 Task: Assign in the project TowerLine the issue 'Implement a feature for users to customize the appâ€™s appearance' to the sprint 'Gravity Assist'.
Action: Mouse moved to (1066, 481)
Screenshot: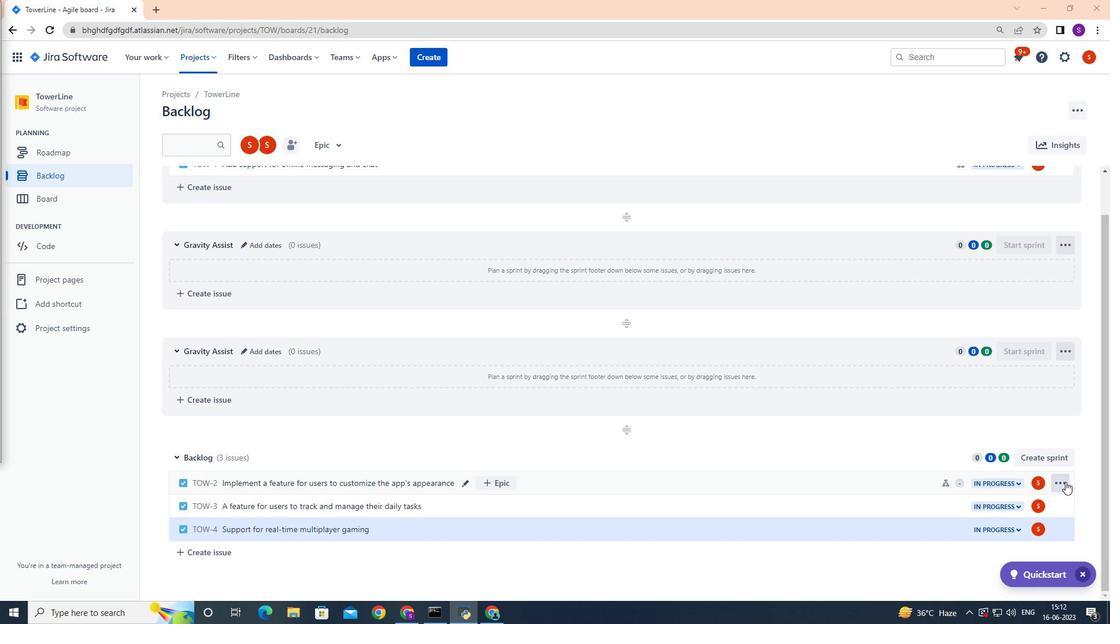 
Action: Mouse pressed left at (1066, 481)
Screenshot: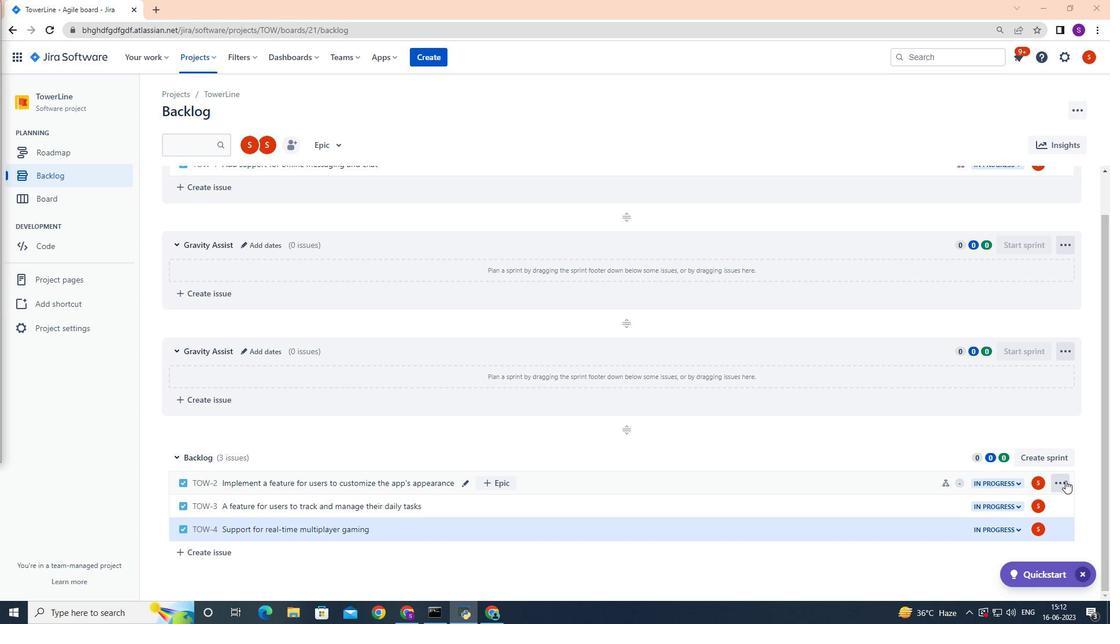 
Action: Mouse moved to (1030, 383)
Screenshot: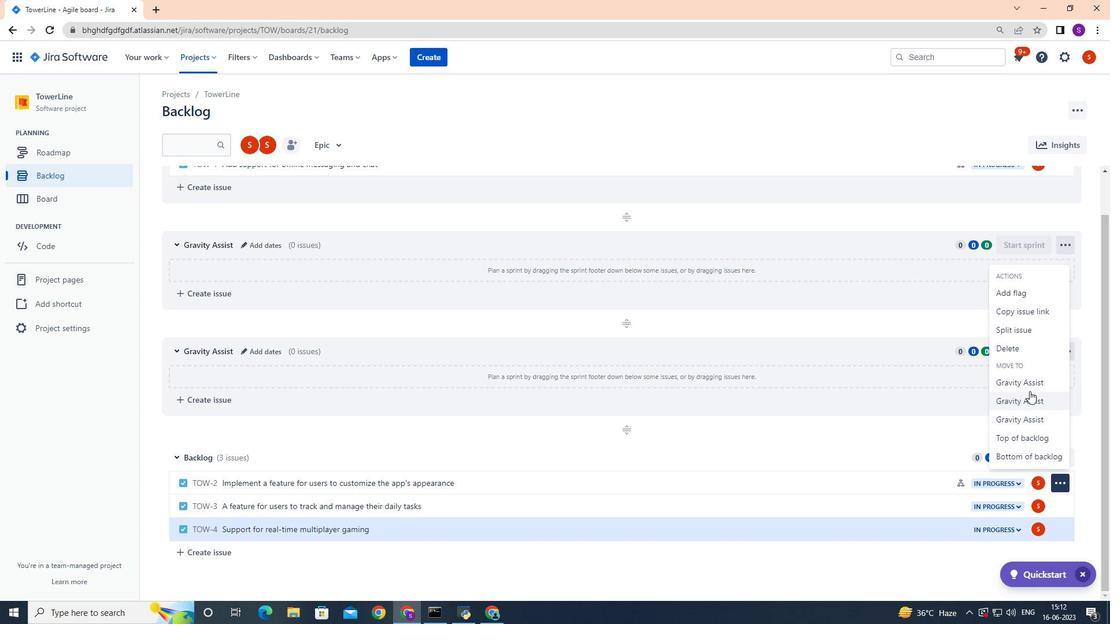 
Action: Mouse pressed left at (1030, 383)
Screenshot: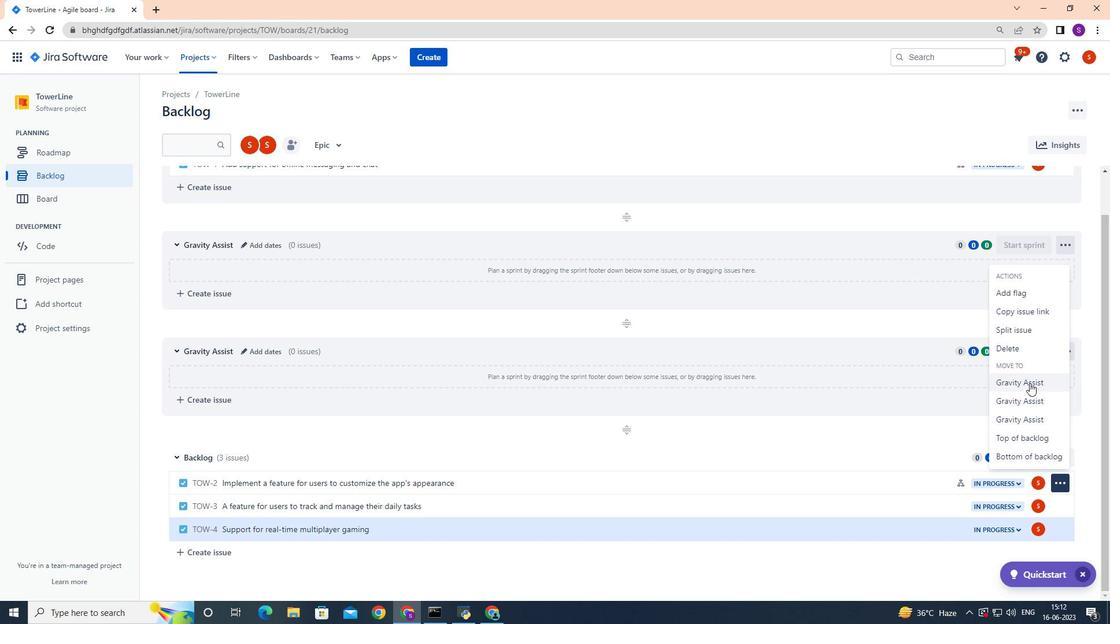 
Action: Mouse moved to (1028, 383)
Screenshot: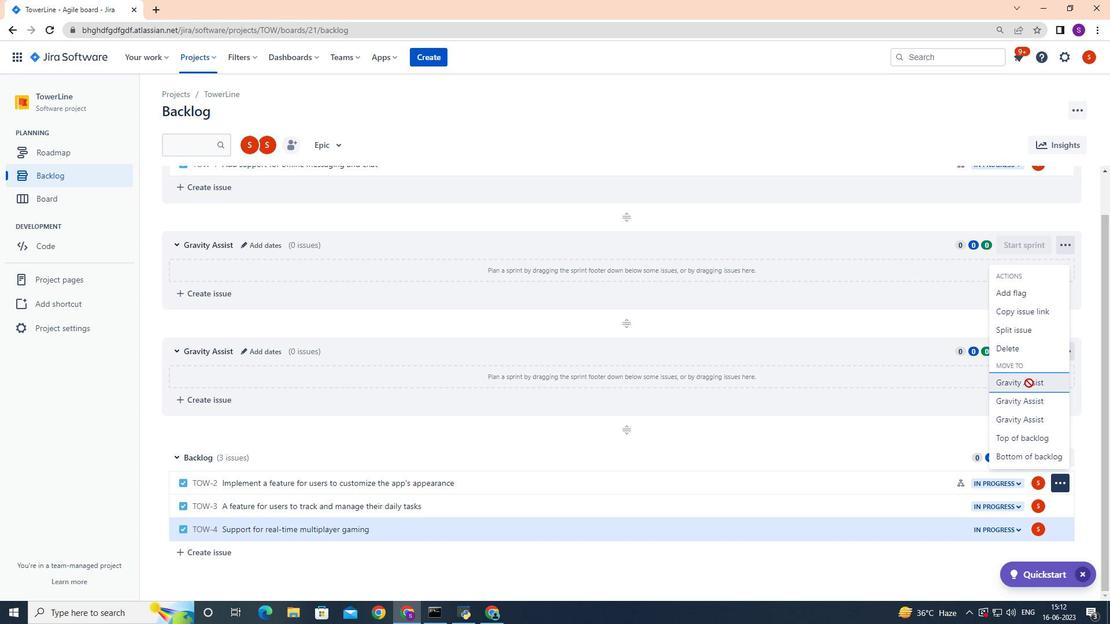 
